 Task: View and add the product "Hottips Wireless Speaker" to cart from the store "DashMart".
Action: Mouse pressed left at (39, 81)
Screenshot: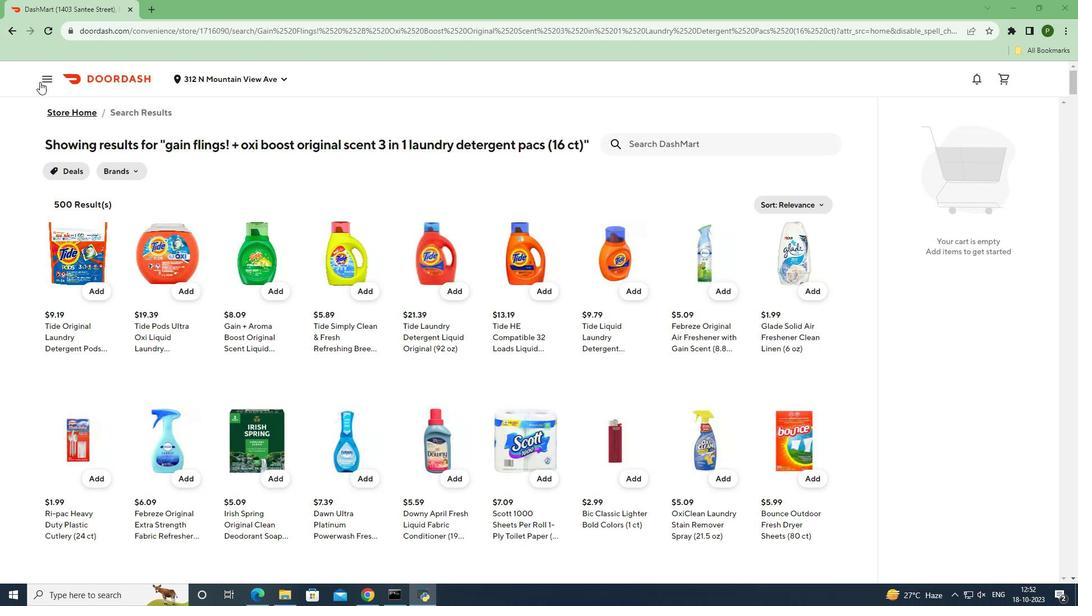 
Action: Mouse moved to (55, 163)
Screenshot: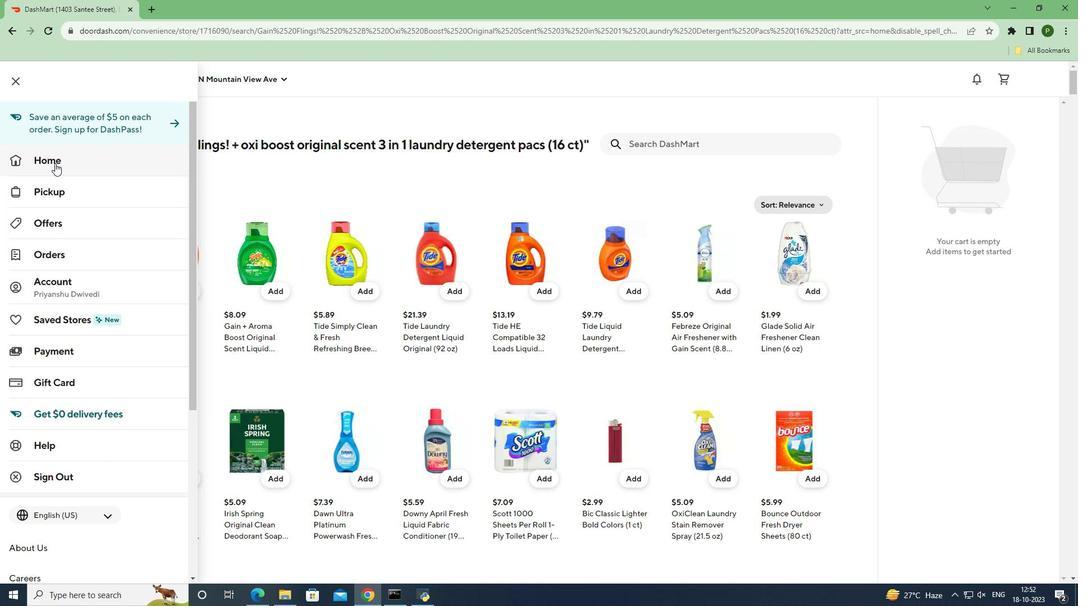 
Action: Mouse pressed left at (55, 163)
Screenshot: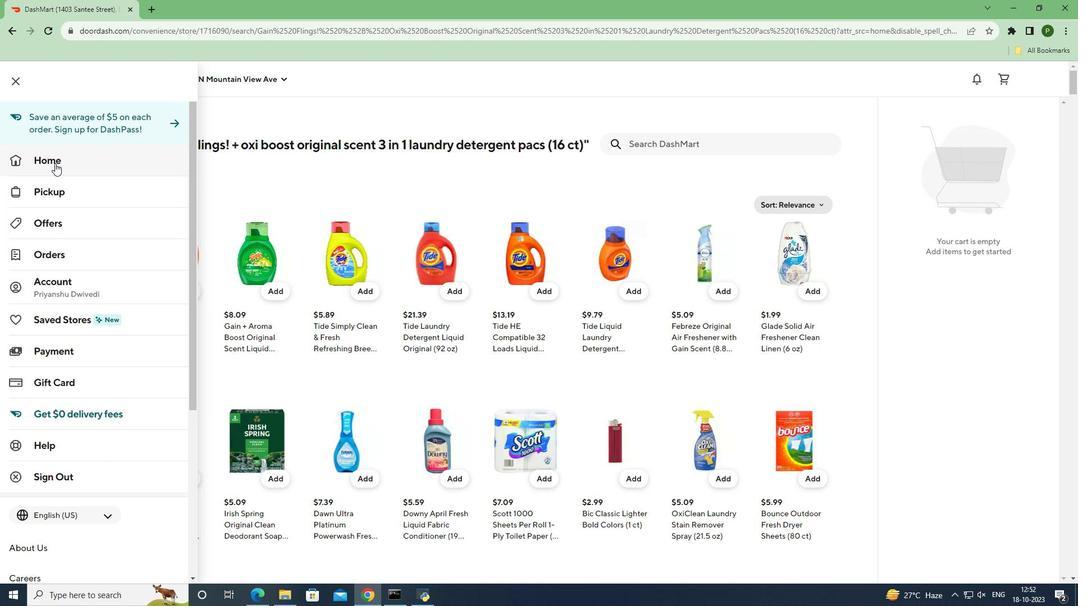 
Action: Mouse moved to (855, 120)
Screenshot: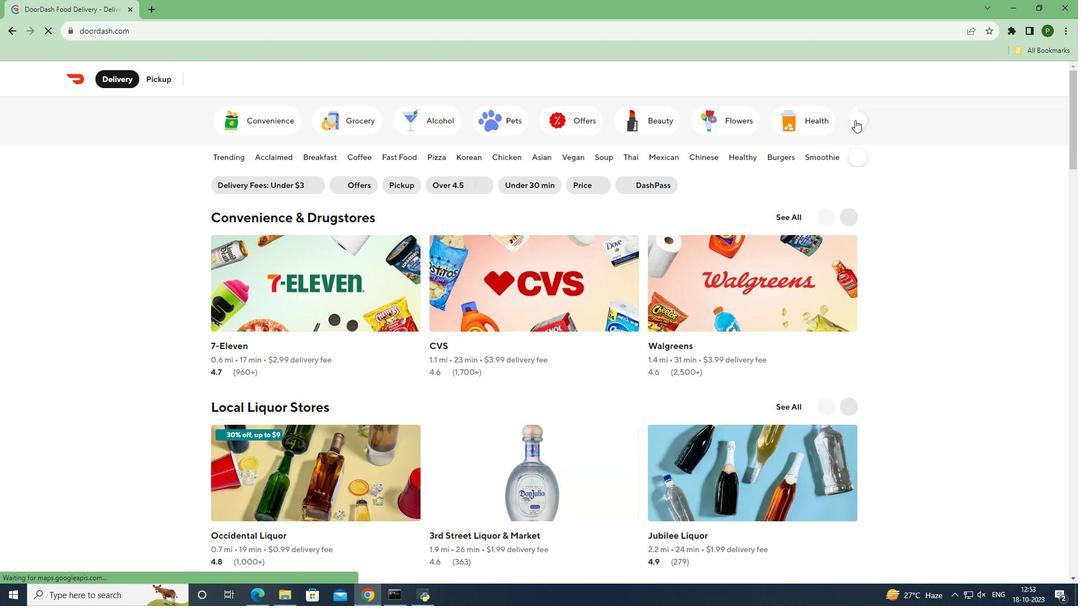 
Action: Mouse pressed left at (855, 120)
Screenshot: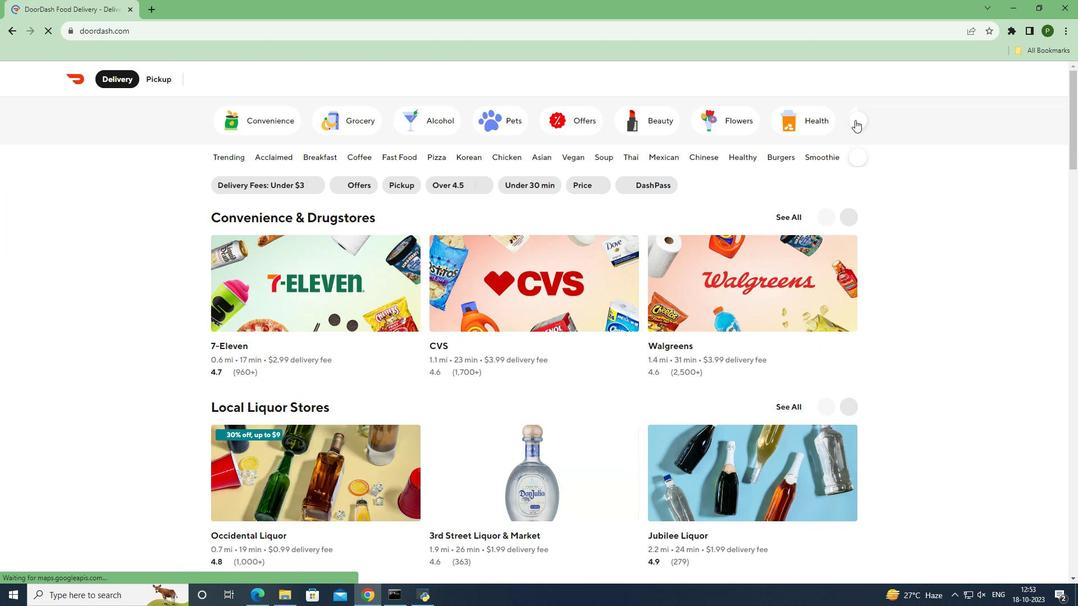 
Action: Mouse moved to (421, 115)
Screenshot: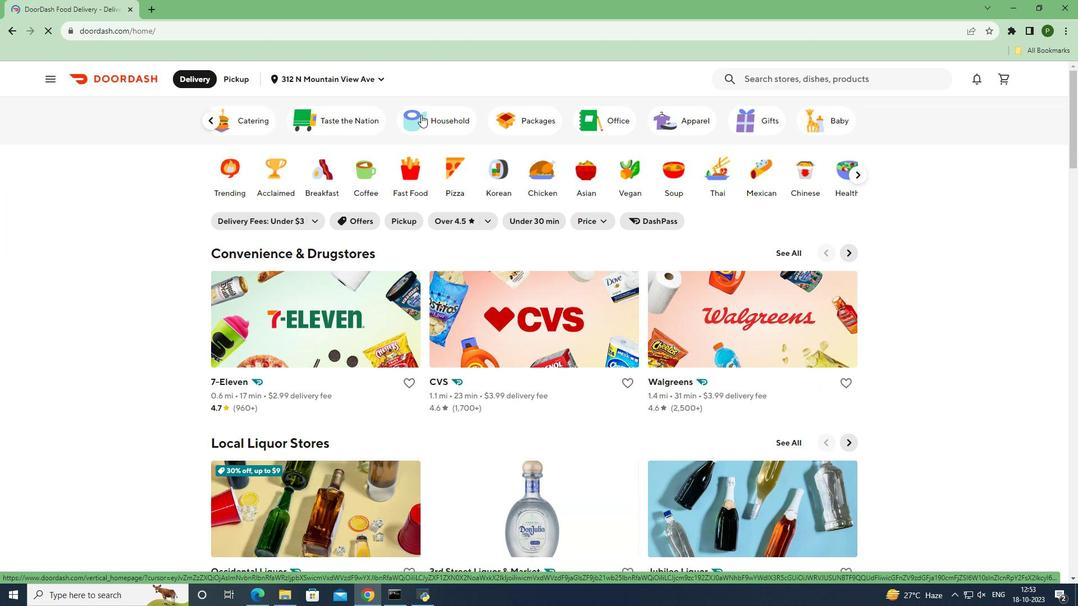 
Action: Mouse pressed left at (421, 115)
Screenshot: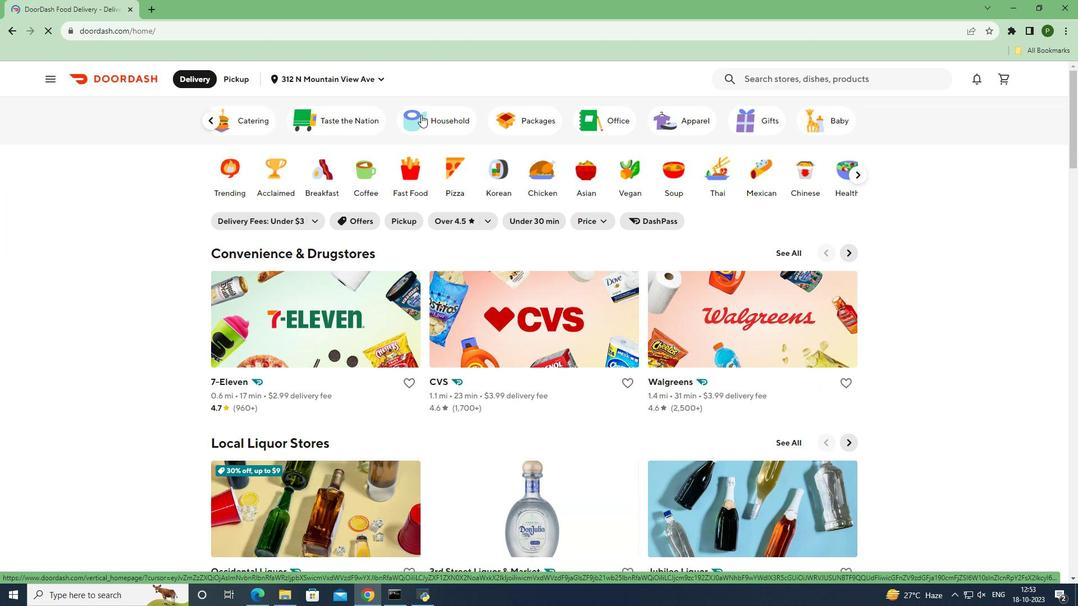 
Action: Mouse moved to (367, 542)
Screenshot: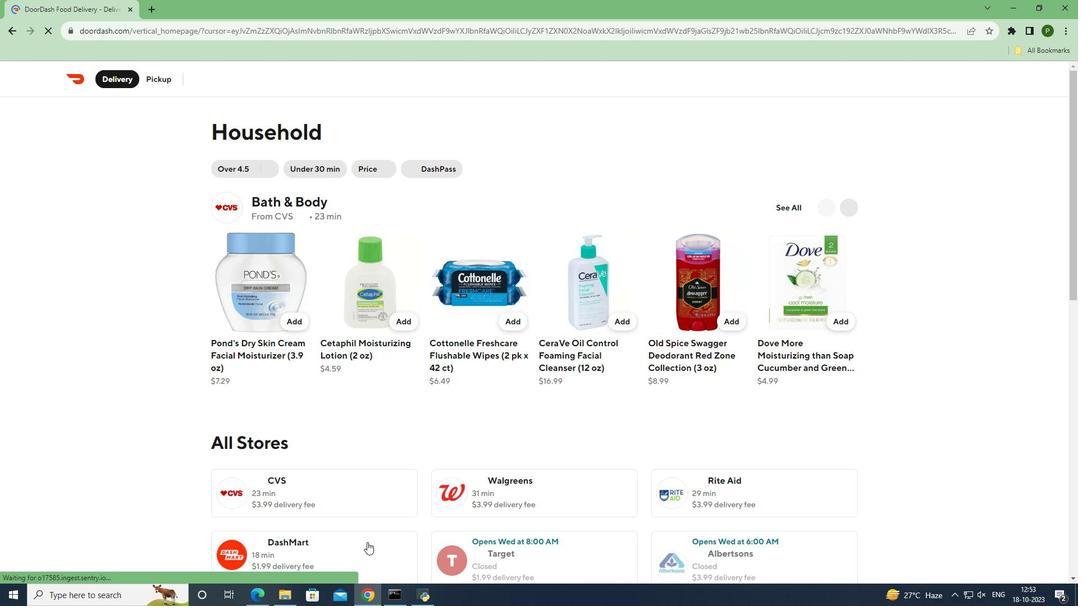 
Action: Mouse pressed left at (367, 542)
Screenshot: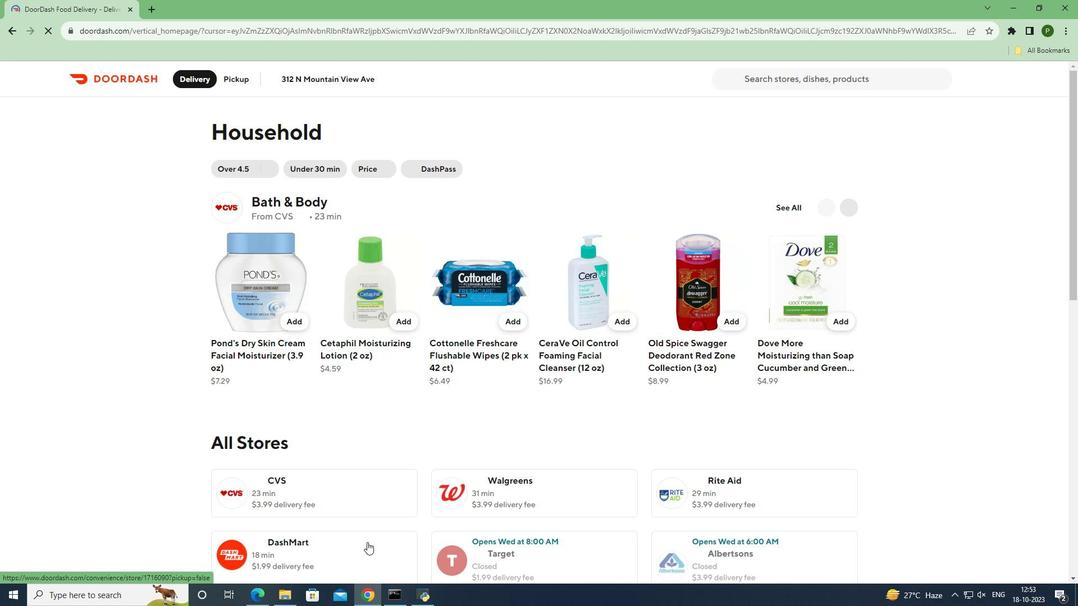 
Action: Mouse moved to (660, 183)
Screenshot: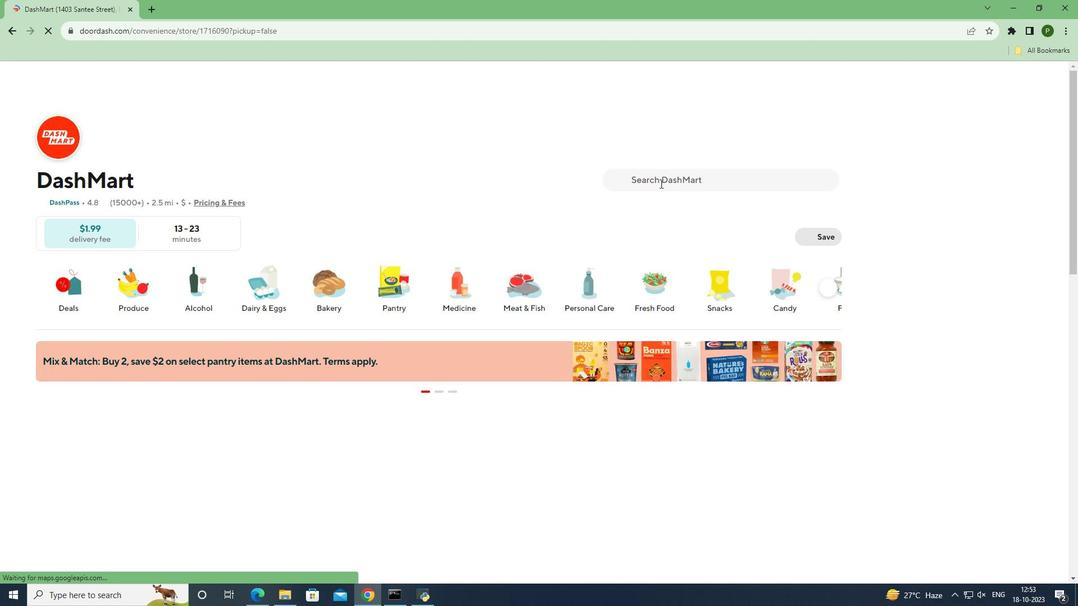 
Action: Mouse pressed left at (660, 183)
Screenshot: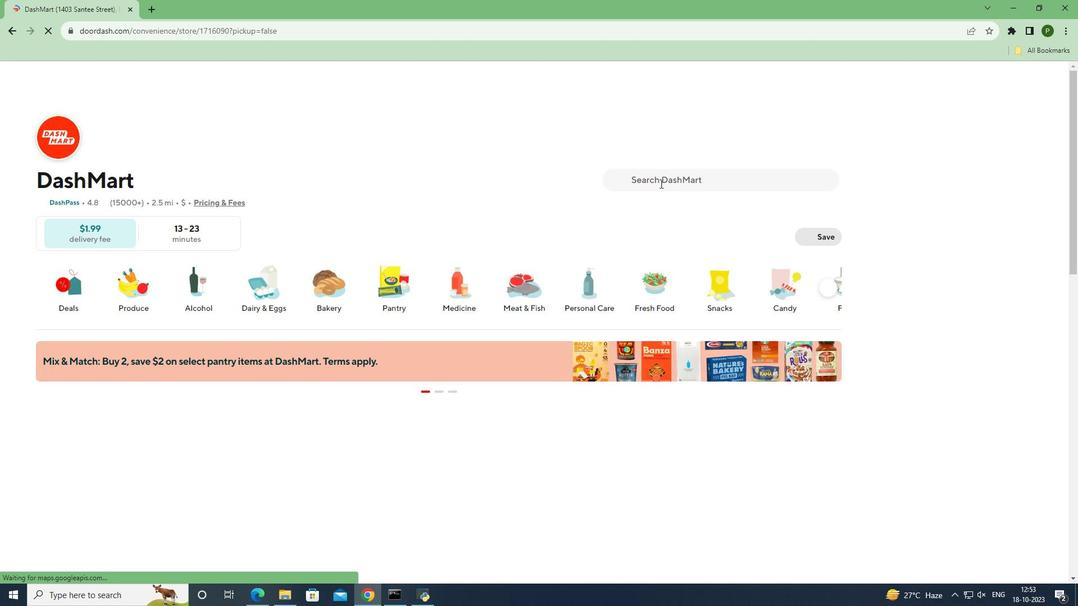 
Action: Key pressed <Key.caps_lock>H<Key.caps_lock>ottips<Key.space><Key.caps_lock>W<Key.caps_lock>ireless<Key.space><Key.caps_lock>S<Key.caps_lock>peaker<Key.space>
Screenshot: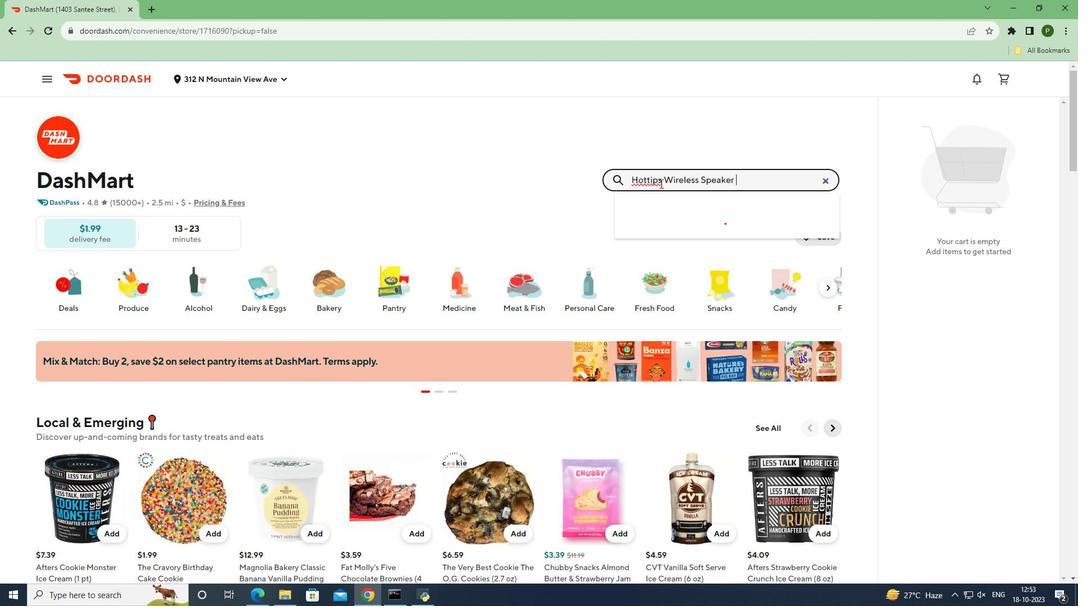 
Action: Mouse moved to (670, 208)
Screenshot: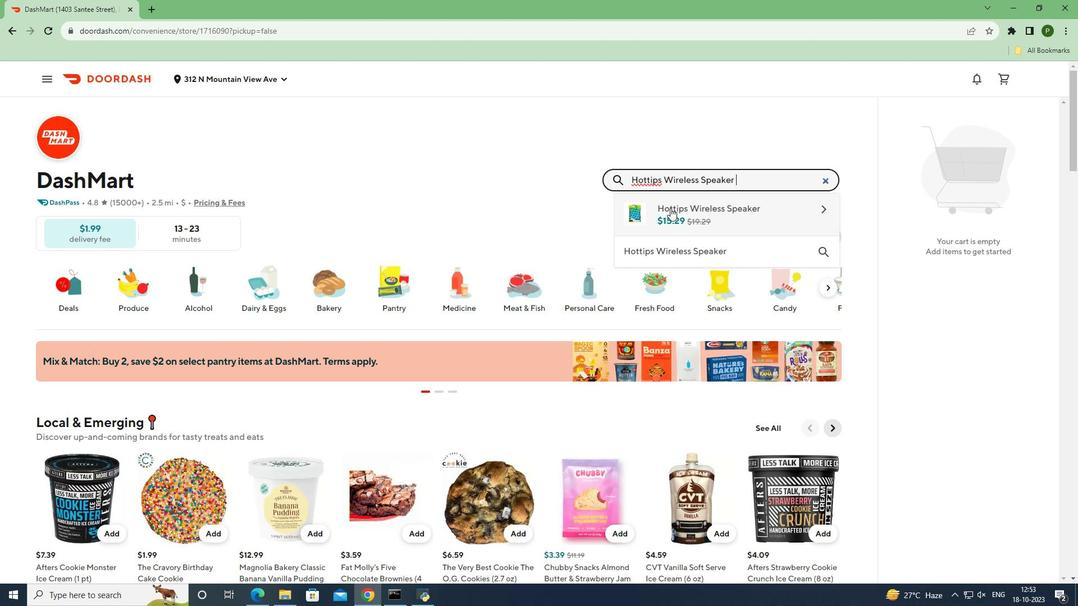 
Action: Mouse pressed left at (670, 208)
Screenshot: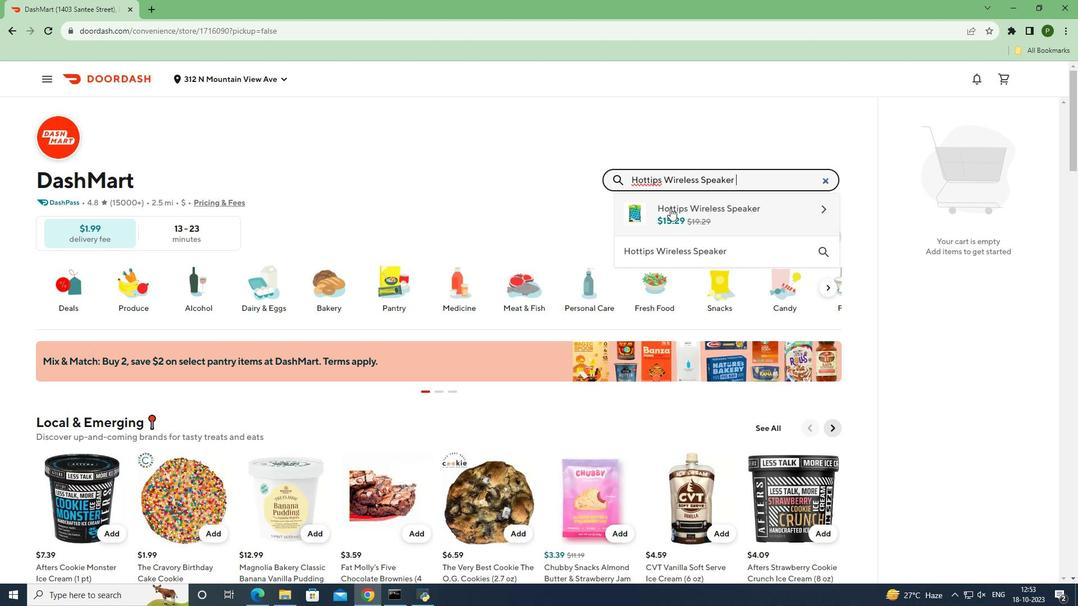 
Action: Mouse moved to (720, 550)
Screenshot: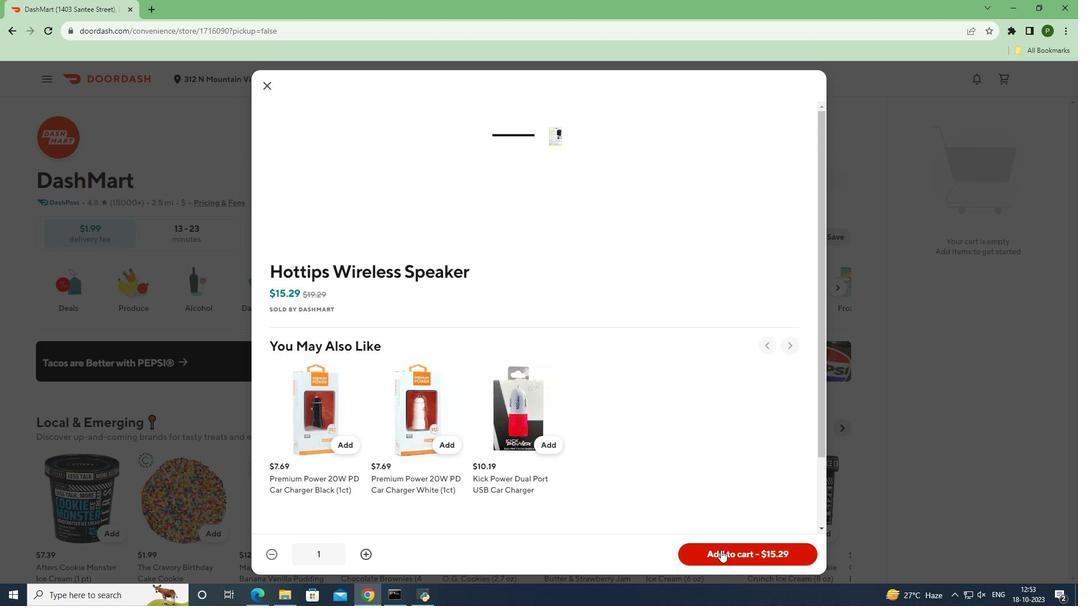 
Action: Mouse pressed left at (720, 550)
Screenshot: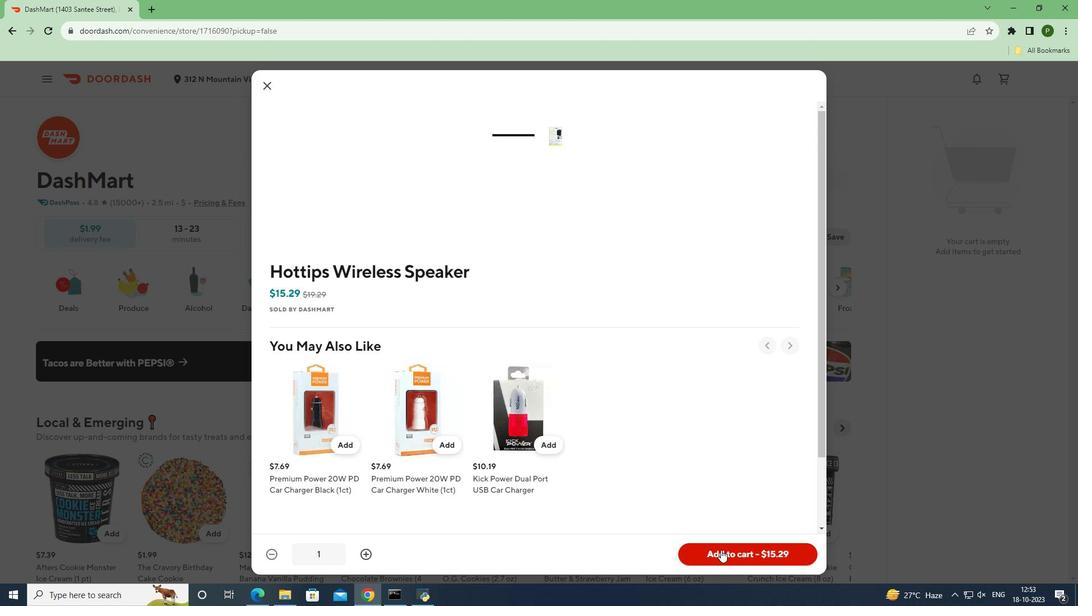
Action: Mouse moved to (886, 482)
Screenshot: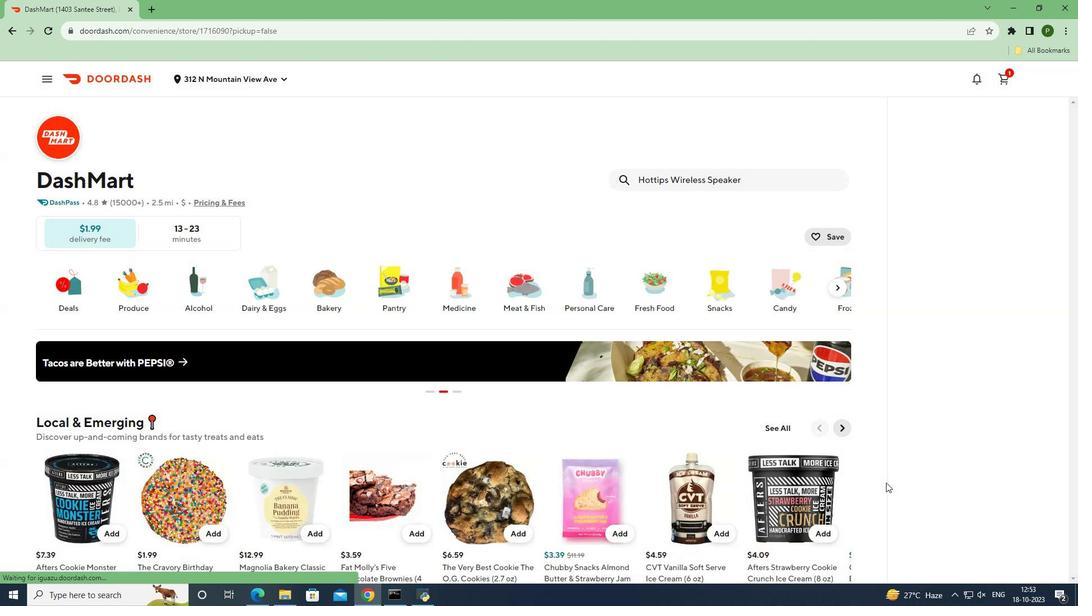 
